 Task: Create a section Burnout Blitz and in the section, add a milestone Artificial Intelligence (AI) Chatbot Development in the project AgileForge
Action: Mouse moved to (60, 463)
Screenshot: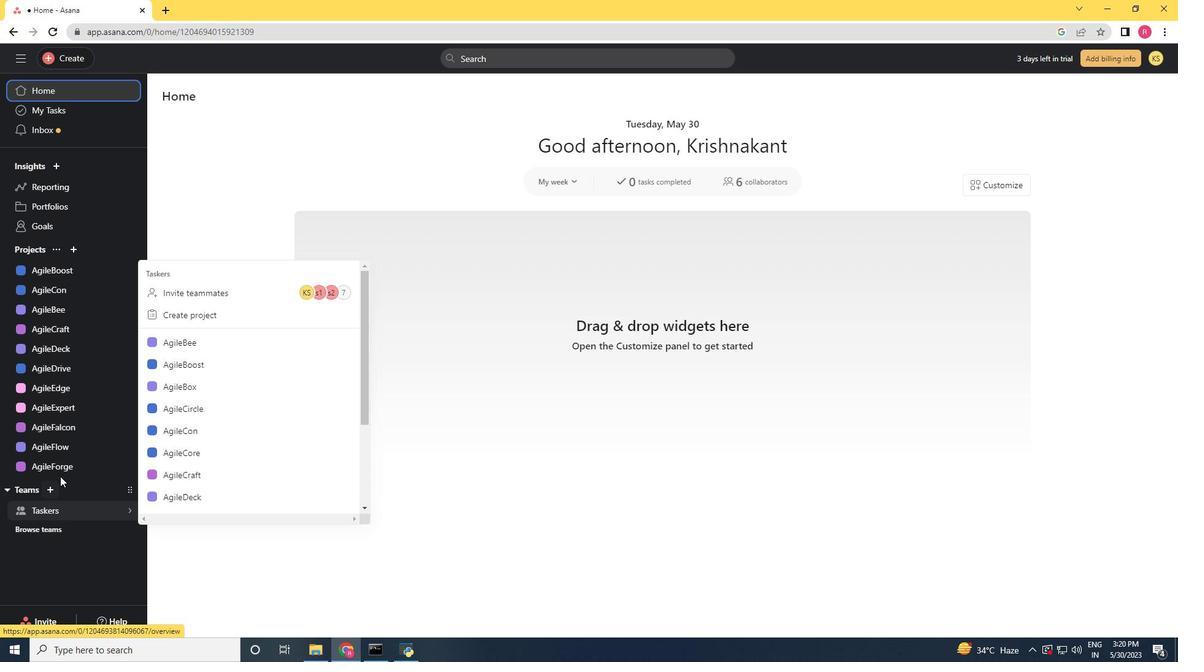 
Action: Mouse pressed left at (60, 463)
Screenshot: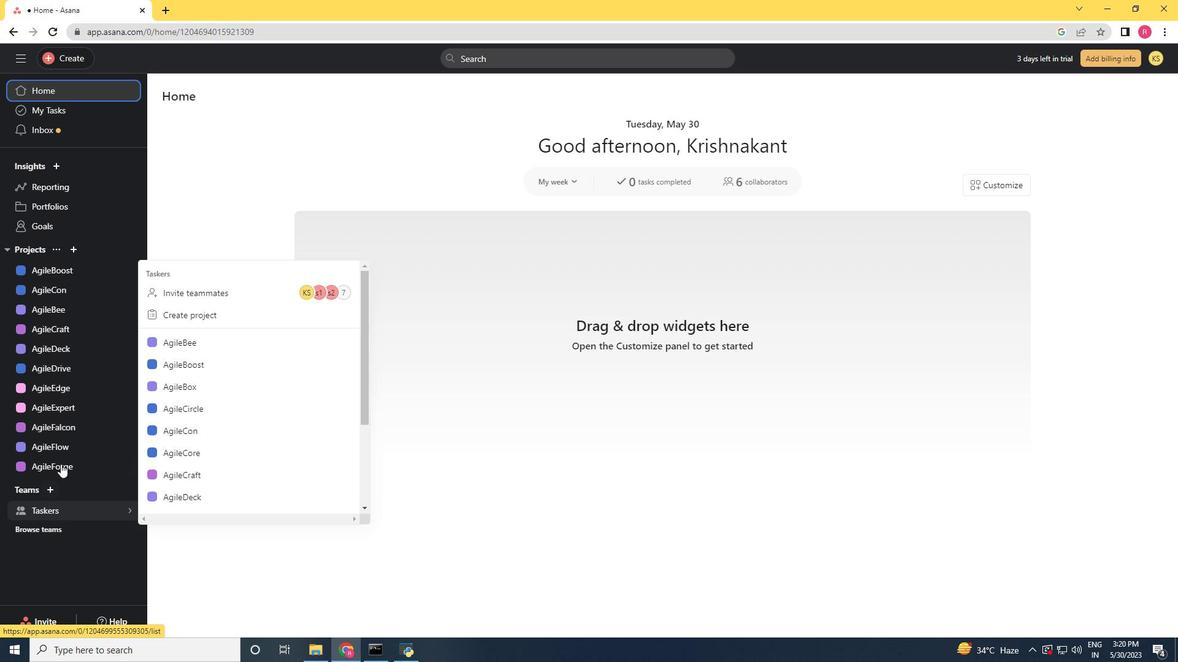 
Action: Mouse moved to (73, 55)
Screenshot: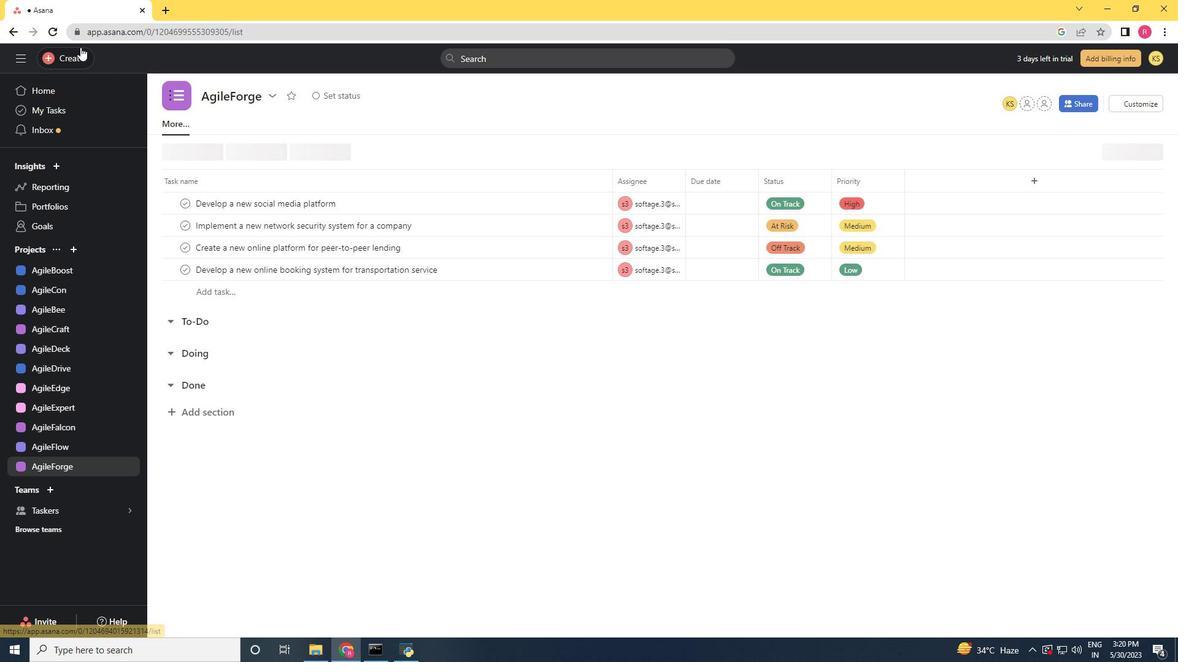 
Action: Mouse pressed left at (73, 55)
Screenshot: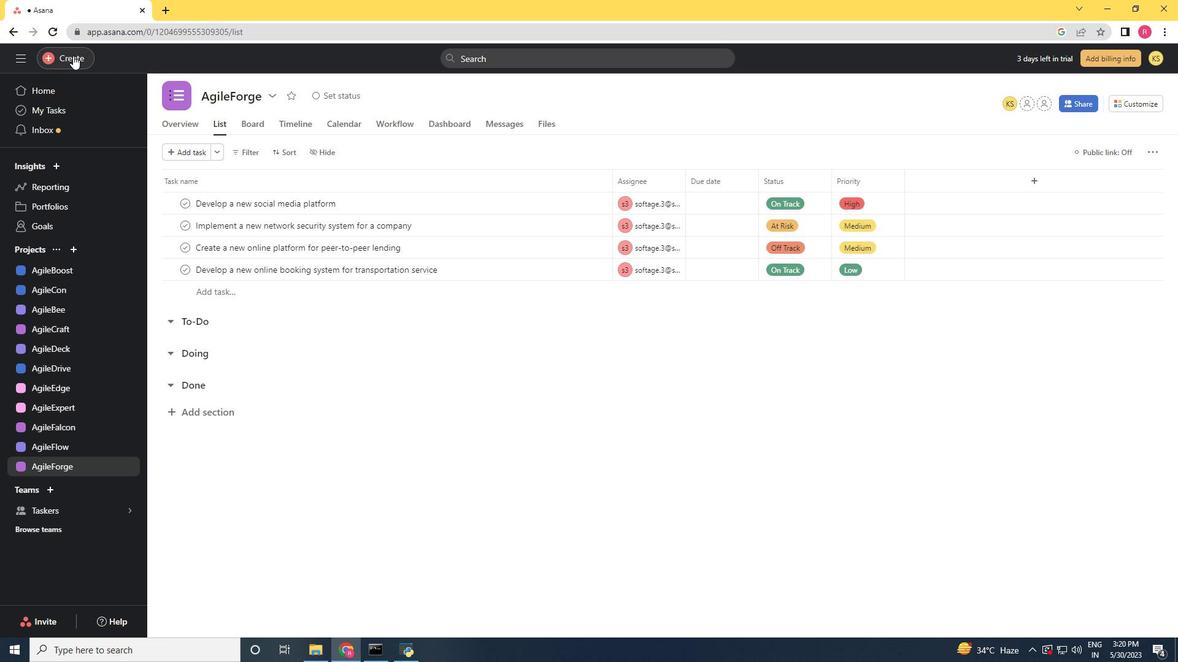 
Action: Mouse moved to (227, 420)
Screenshot: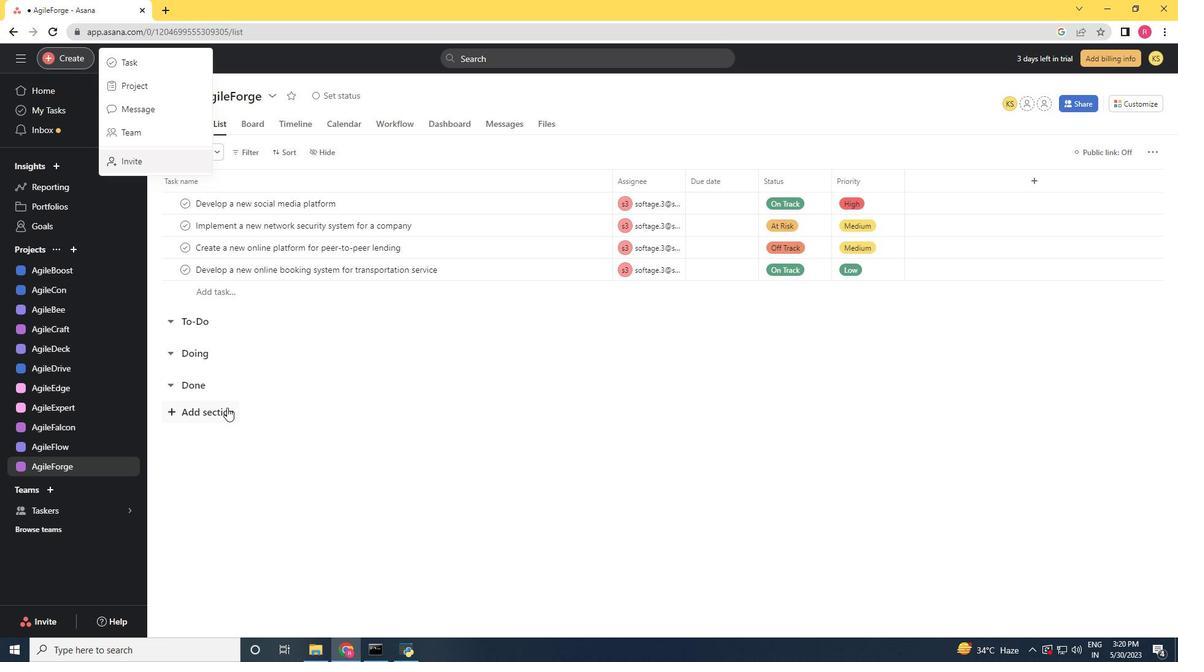 
Action: Mouse pressed left at (227, 420)
Screenshot: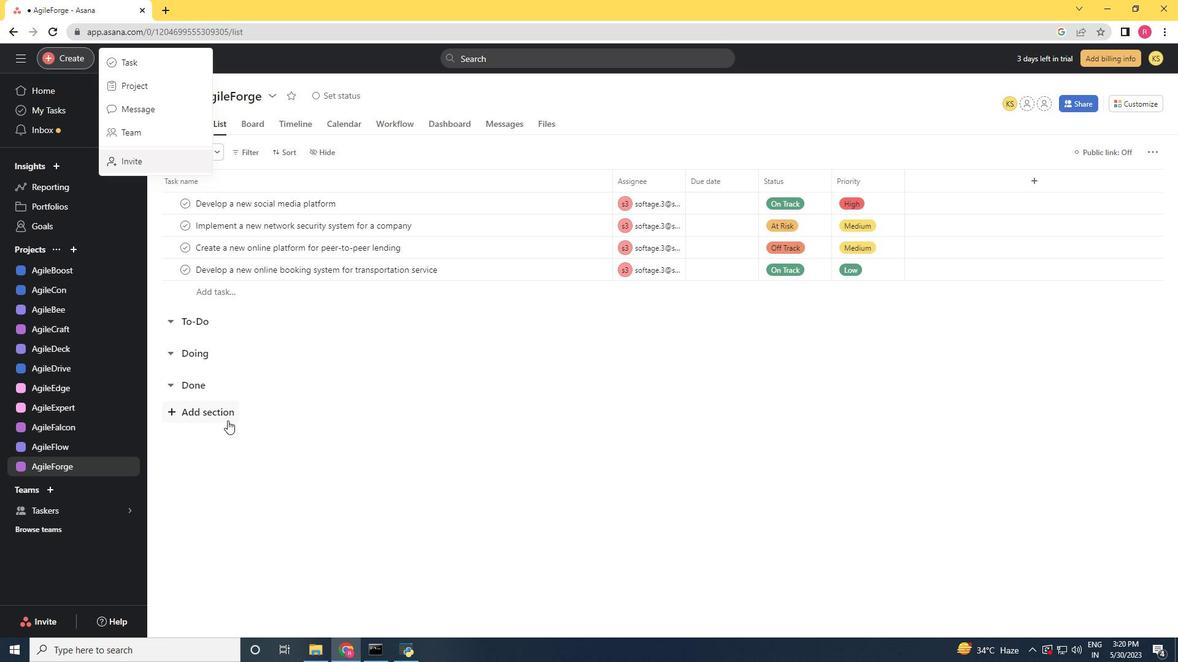 
Action: Key pressed <Key.shift>Burnout<Key.space><Key.shift>Blitz<Key.enter><Key.shift><Key.shift><Key.shift><Key.shift><Key.shift><Key.shift><Key.shift><Key.shift><Key.shift><Key.shift><Key.shift><Key.shift>Arfificial<Key.space><Key.backspace><Key.backspace><Key.backspace><Key.backspace><Key.backspace><Key.backspace><Key.backspace><Key.backspace><Key.backspace>tificiak<Key.backspace>l<Key.space><Key.shift>Intelligence<Key.space><Key.shift><Key.shift><Key.shift><Key.shift><Key.shift><Key.shift><Key.shift><Key.shift><Key.shift><Key.shift>(<Key.shift>AI<Key.shift_r><Key.shift_r><Key.shift_r>)<Key.space><Key.shift>Chatbot<Key.space><Key.shift><Key.shift><Key.shift><Key.shift><Key.shift><Key.shift>Developma<Key.backspace>ent<Key.space>
Screenshot: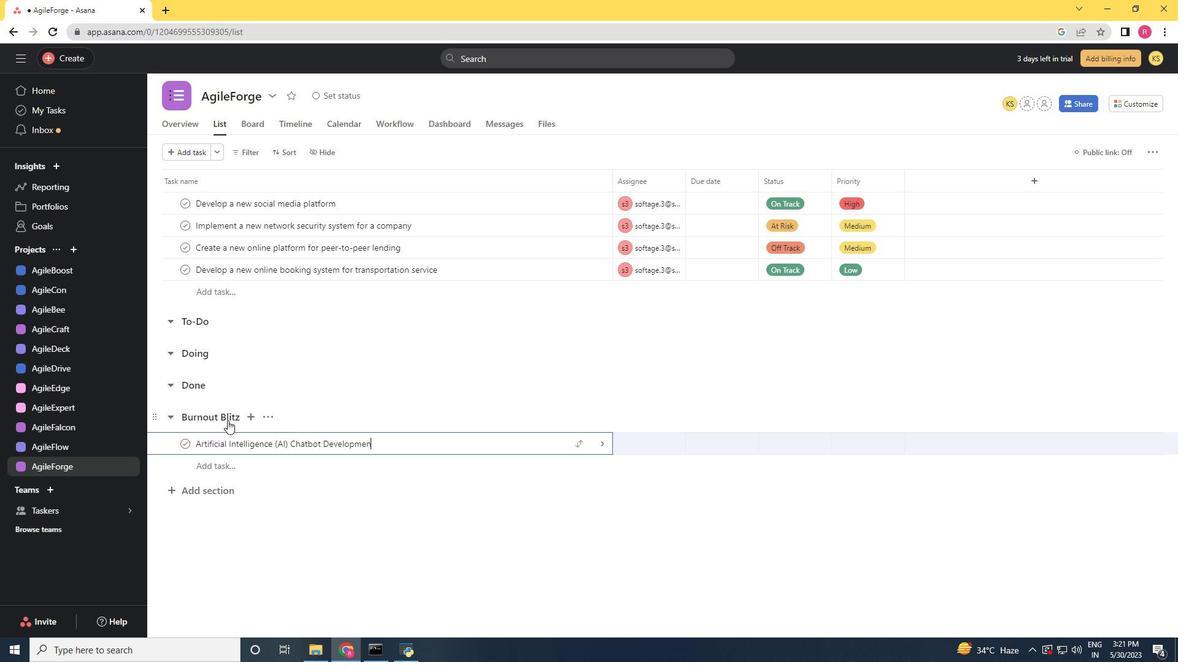 
Action: Mouse moved to (429, 447)
Screenshot: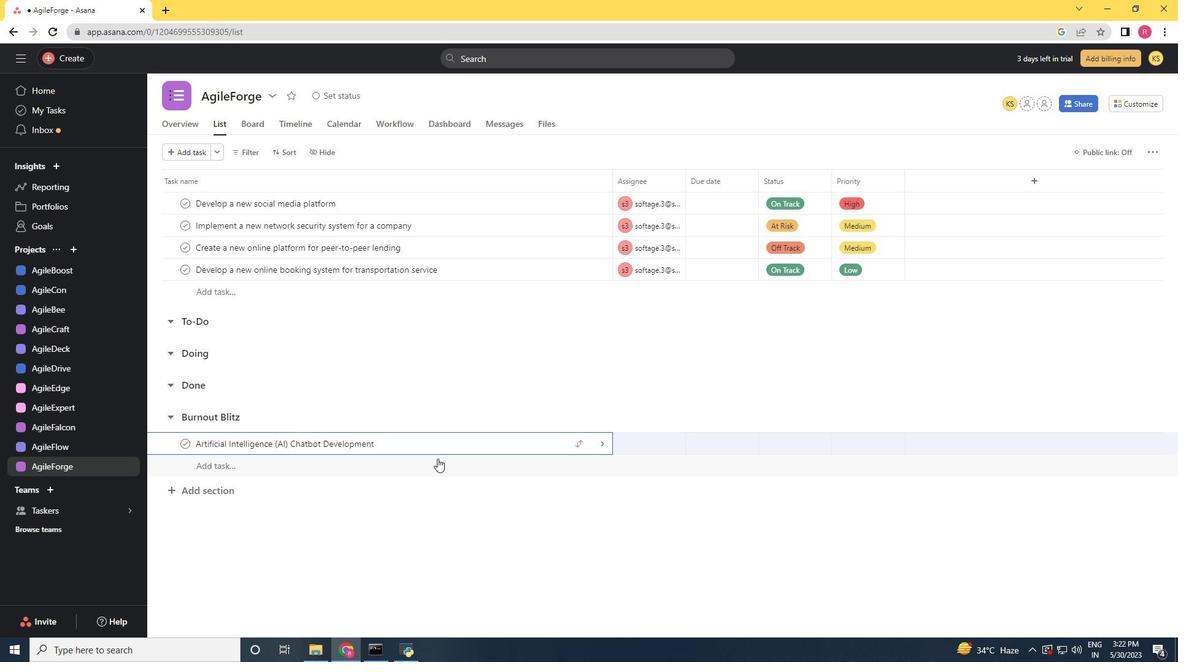 
Action: Mouse pressed right at (429, 447)
Screenshot: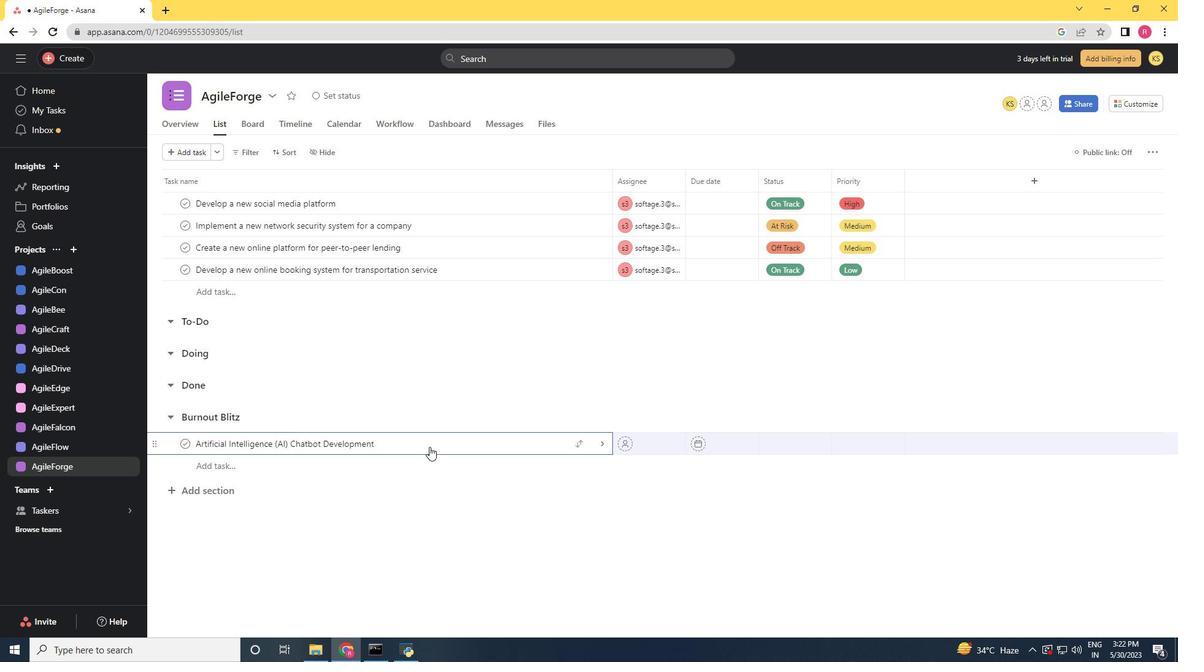 
Action: Mouse moved to (472, 388)
Screenshot: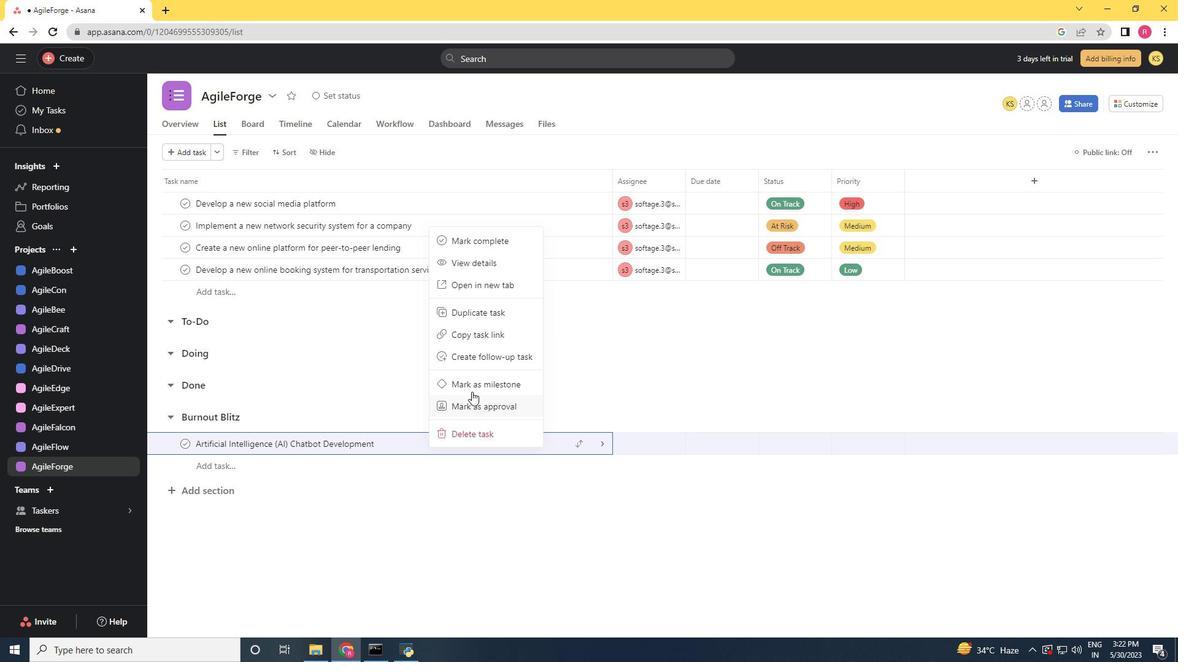
Action: Mouse pressed left at (472, 388)
Screenshot: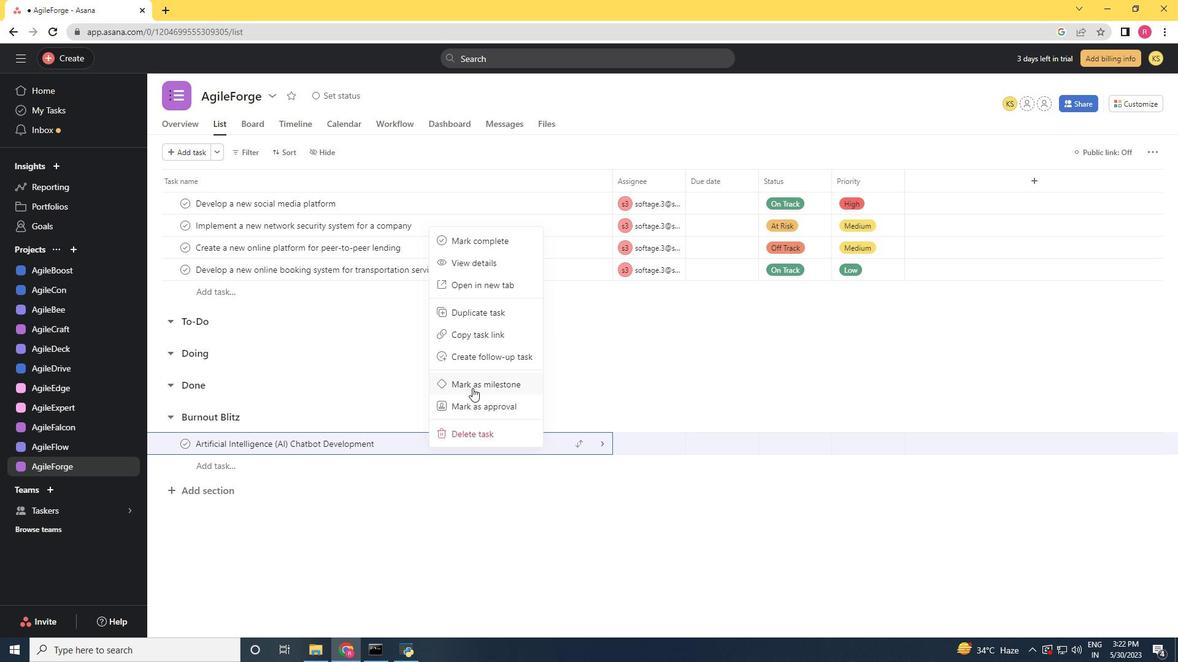 
